 Task: Change the Office Background in Outlook to 'Circles and Stripes'.
Action: Mouse moved to (43, 25)
Screenshot: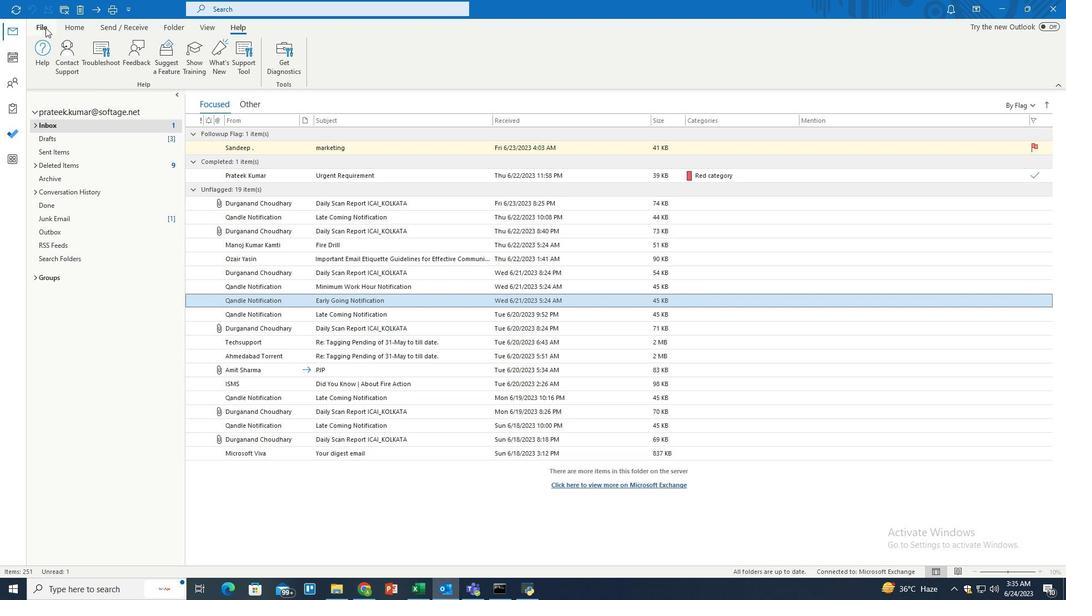
Action: Mouse pressed left at (43, 25)
Screenshot: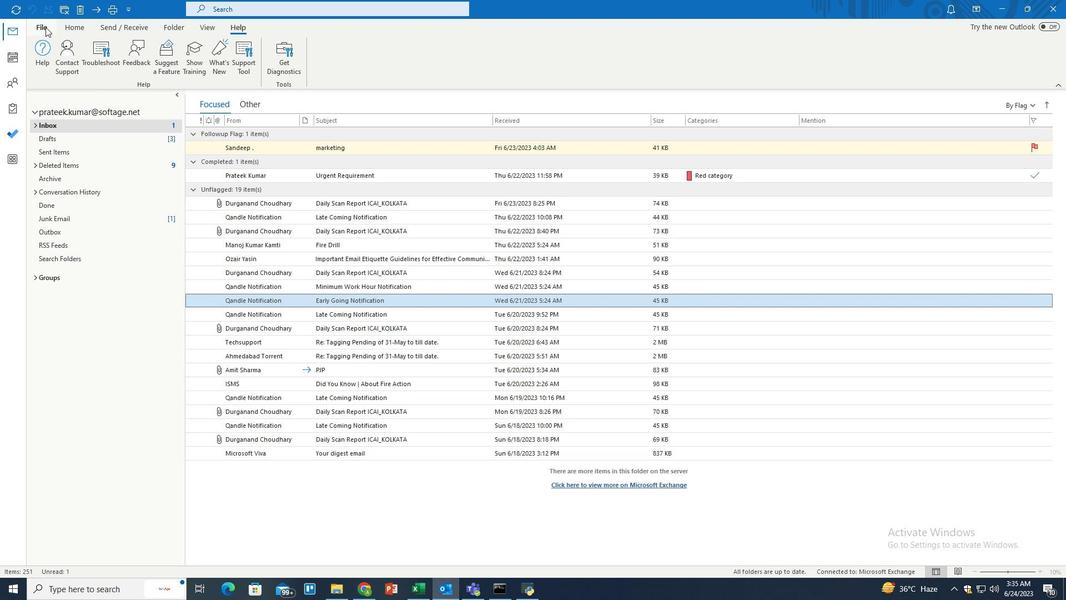 
Action: Mouse moved to (40, 537)
Screenshot: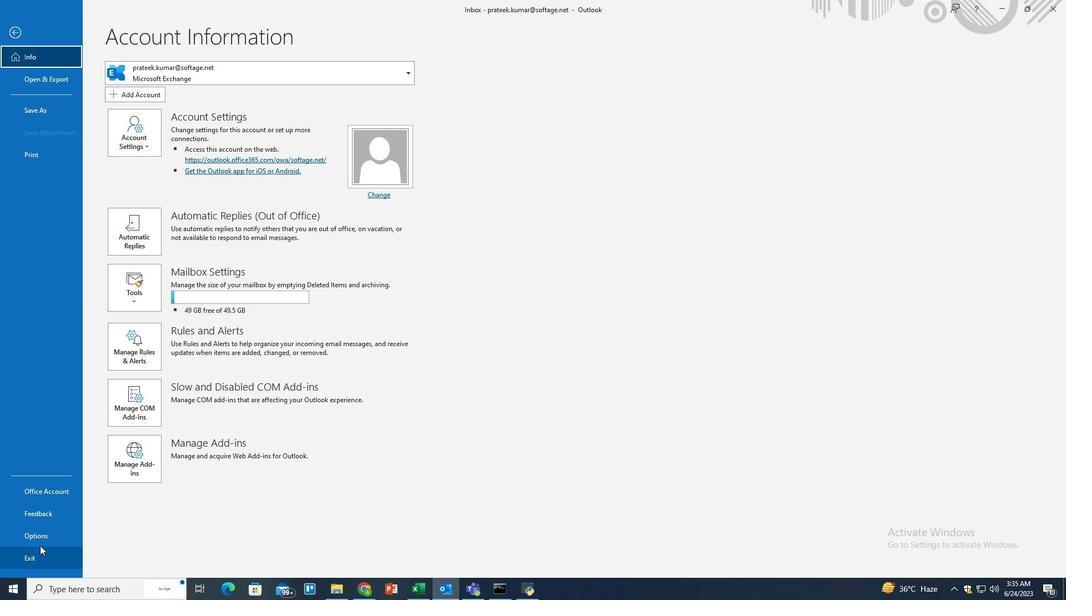 
Action: Mouse pressed left at (40, 537)
Screenshot: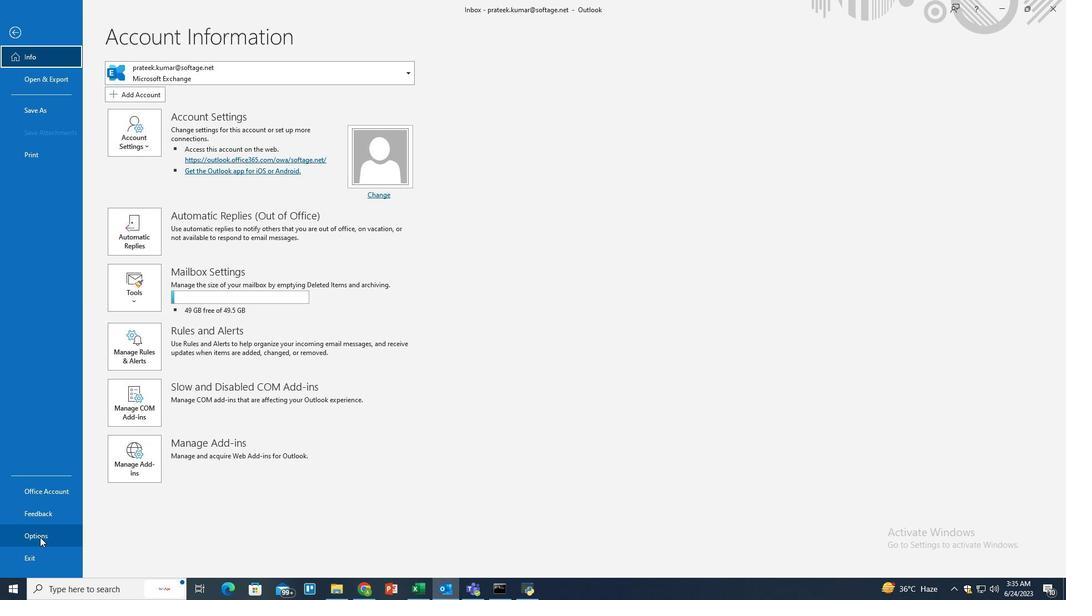 
Action: Mouse moved to (412, 382)
Screenshot: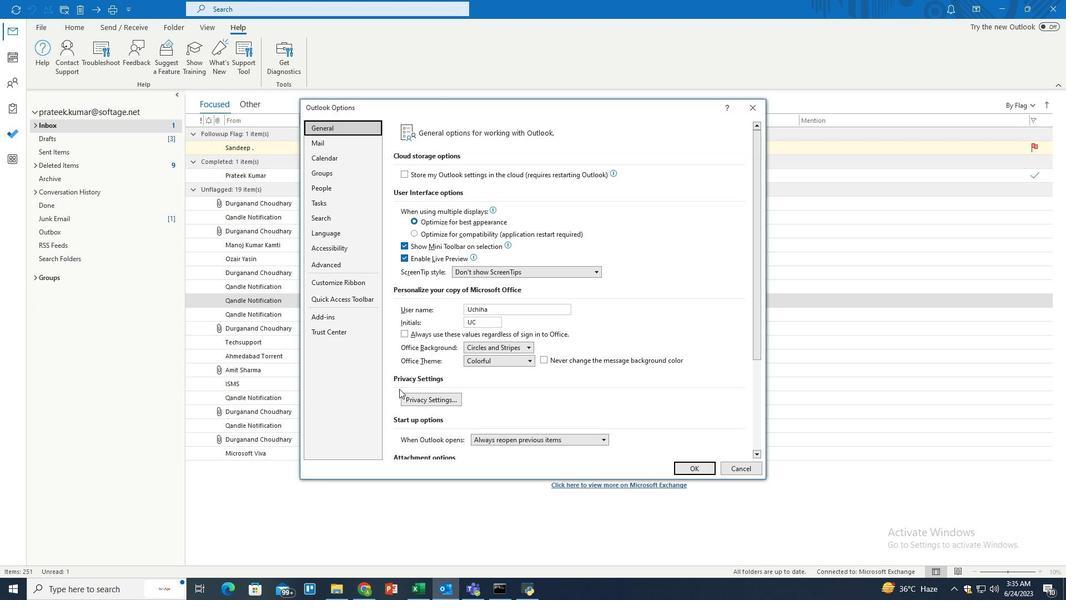 
Action: Mouse scrolled (412, 382) with delta (0, 0)
Screenshot: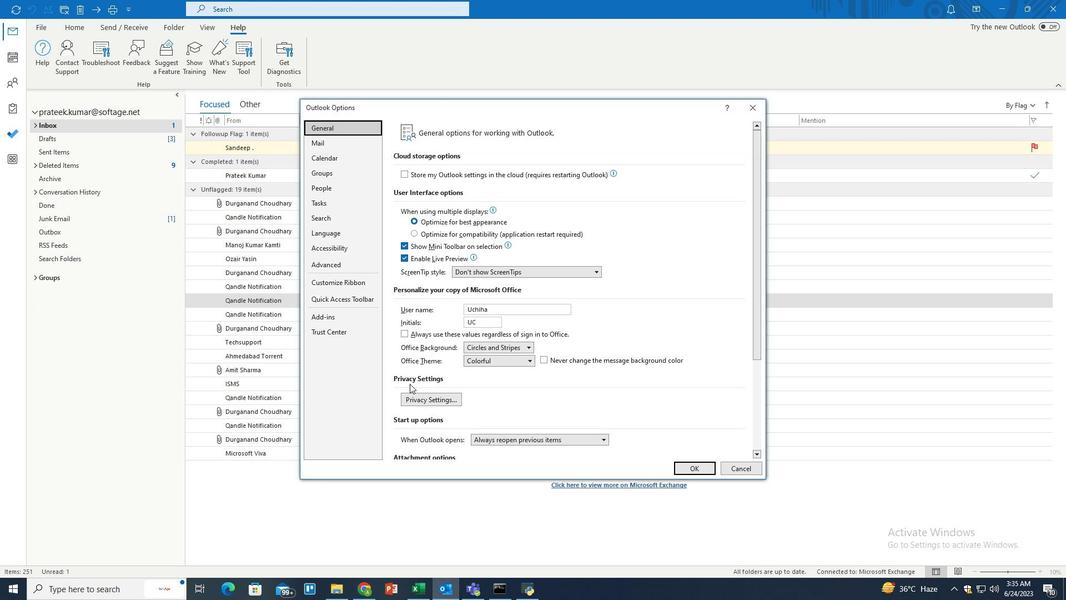 
Action: Mouse scrolled (412, 382) with delta (0, 0)
Screenshot: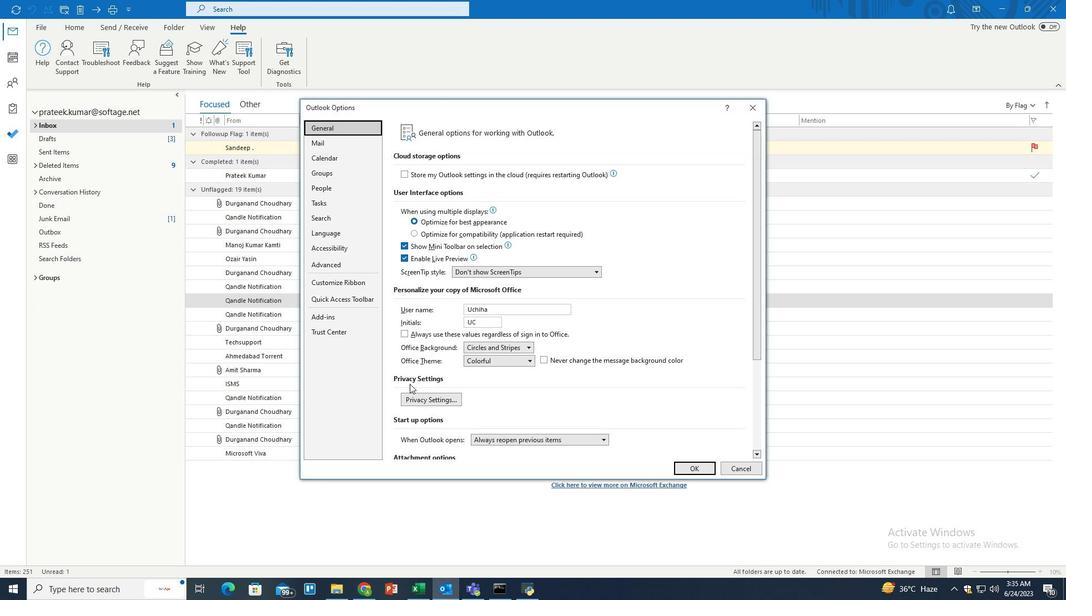 
Action: Mouse scrolled (412, 382) with delta (0, 0)
Screenshot: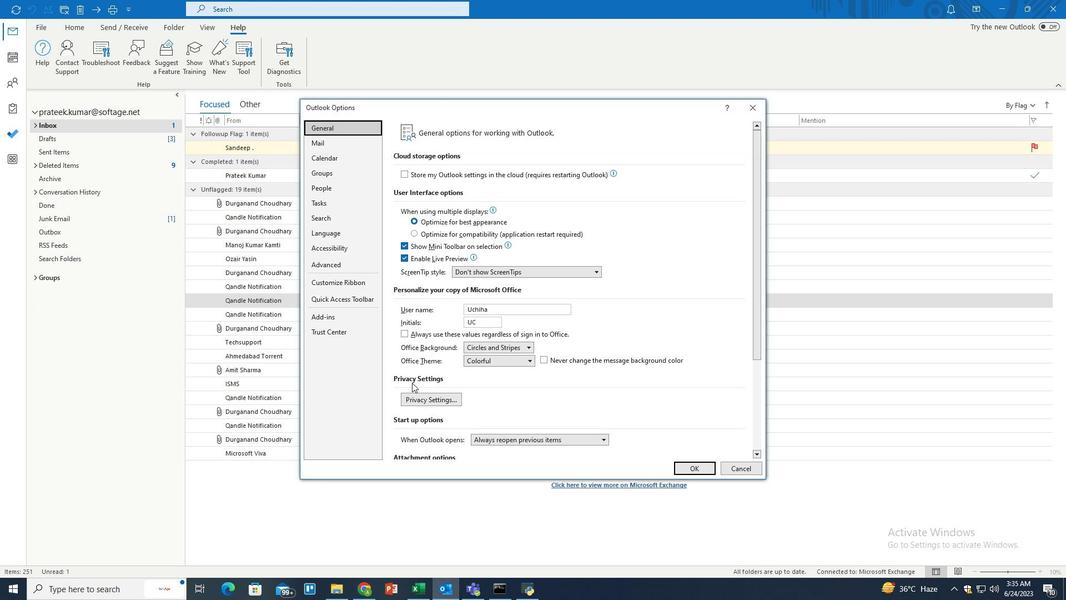 
Action: Mouse scrolled (412, 382) with delta (0, 0)
Screenshot: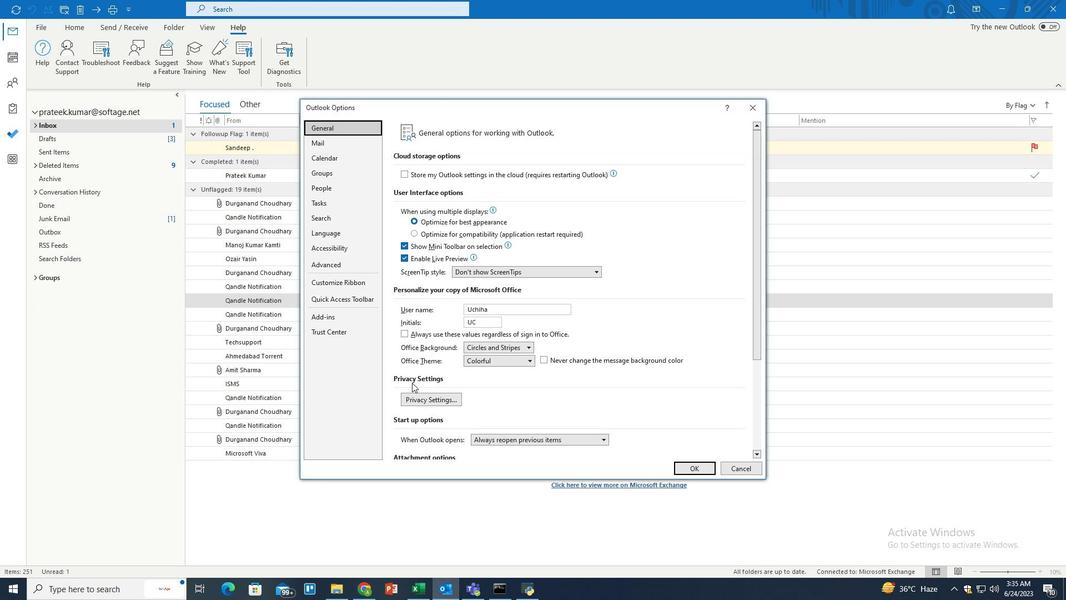 
Action: Mouse scrolled (412, 382) with delta (0, 0)
Screenshot: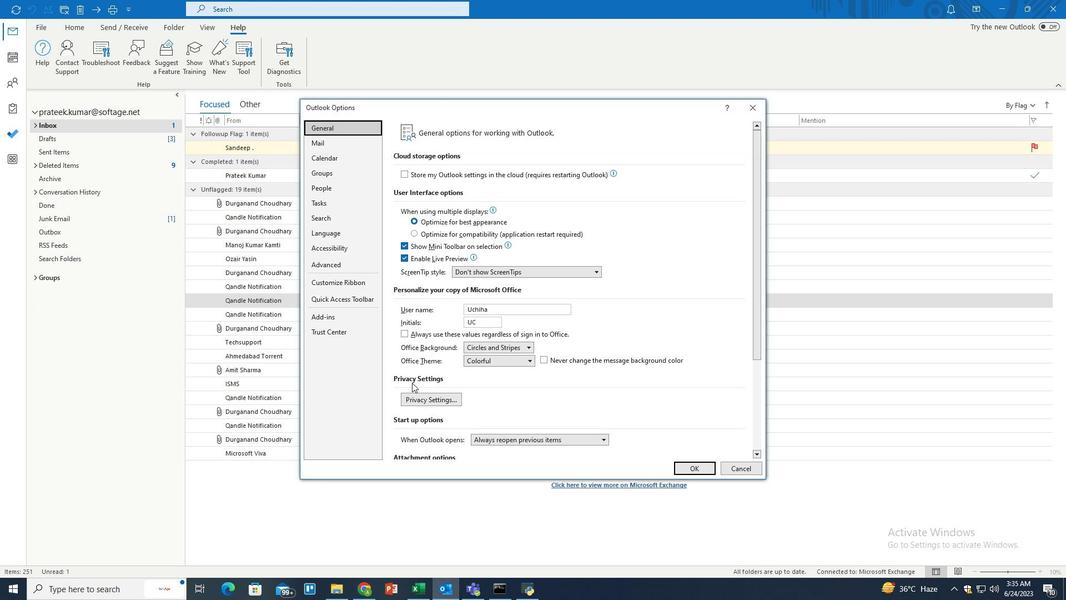 
Action: Mouse scrolled (412, 382) with delta (0, 0)
Screenshot: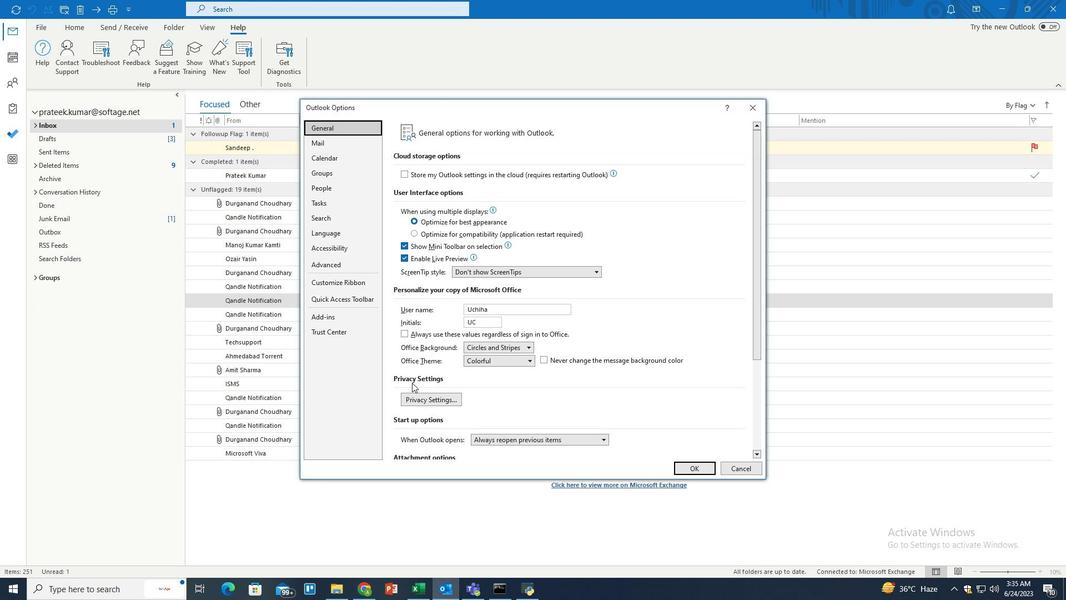 
Action: Mouse moved to (406, 432)
Screenshot: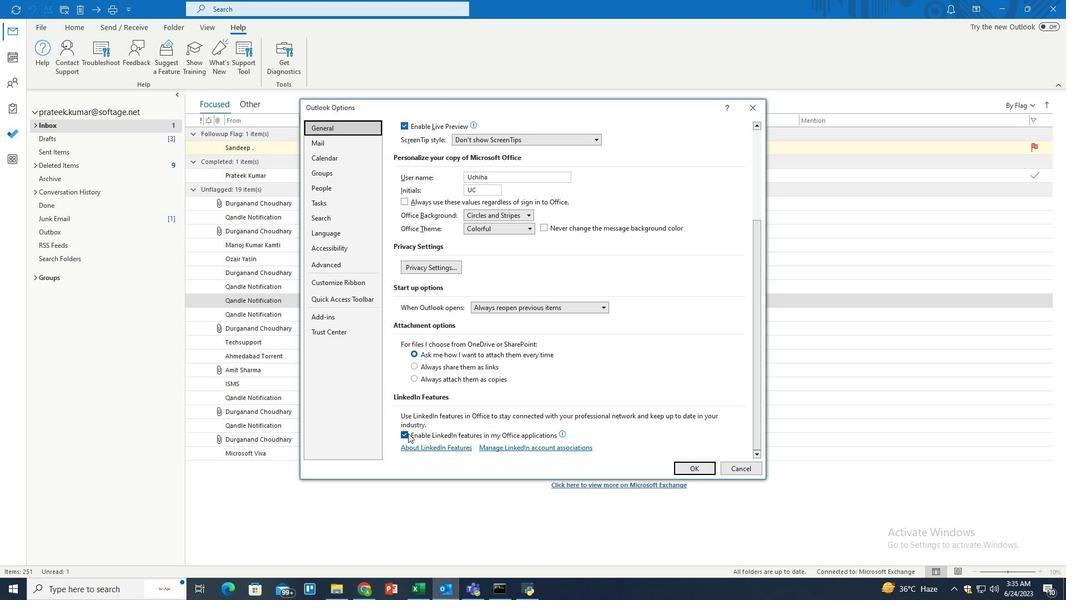
Action: Mouse pressed left at (406, 432)
Screenshot: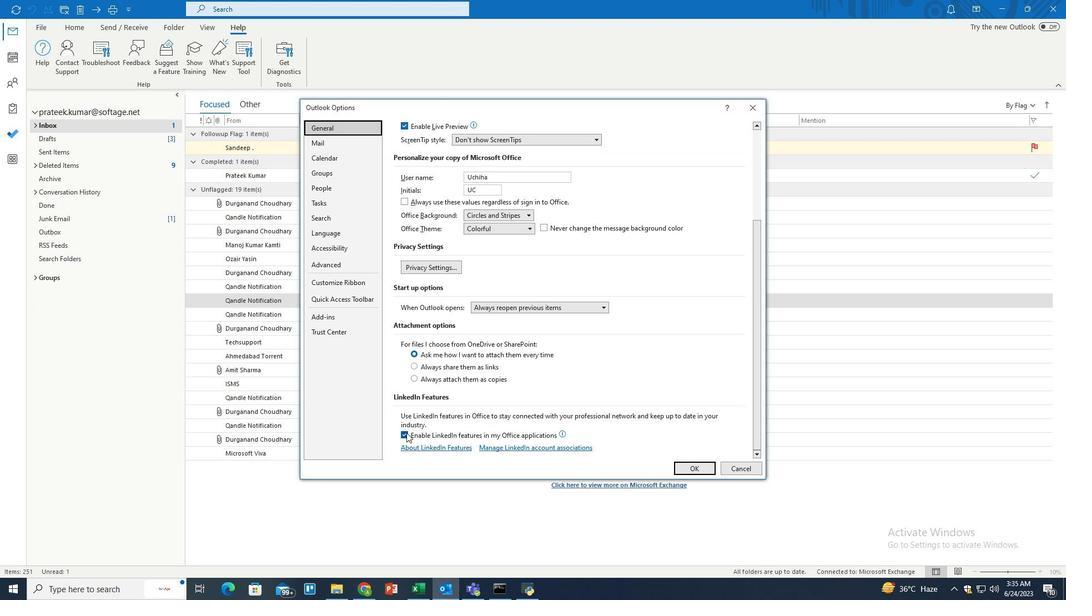 
Action: Mouse moved to (697, 463)
Screenshot: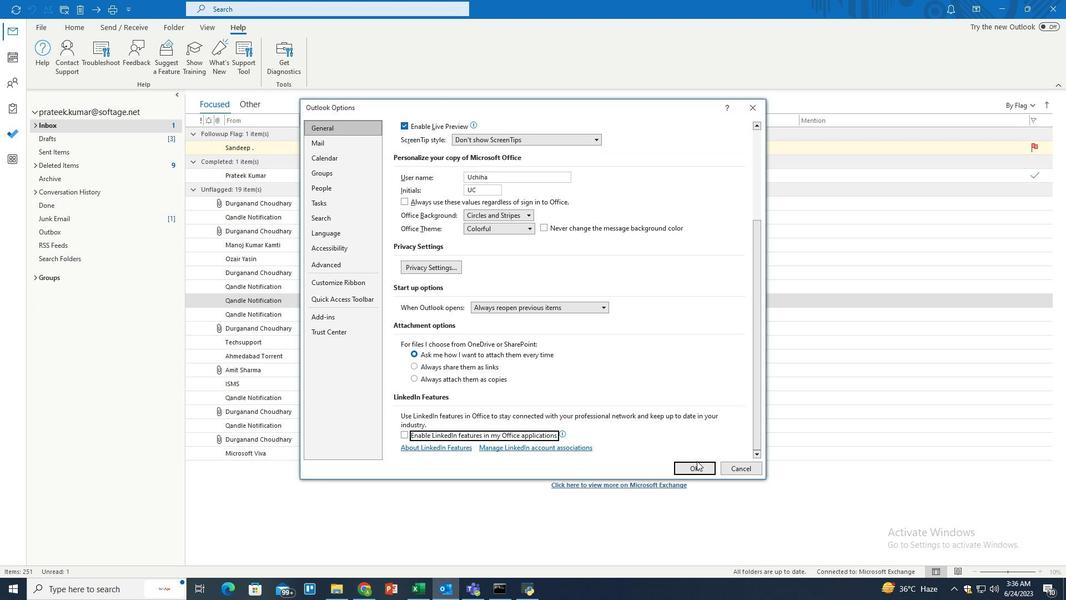 
Action: Mouse pressed left at (697, 463)
Screenshot: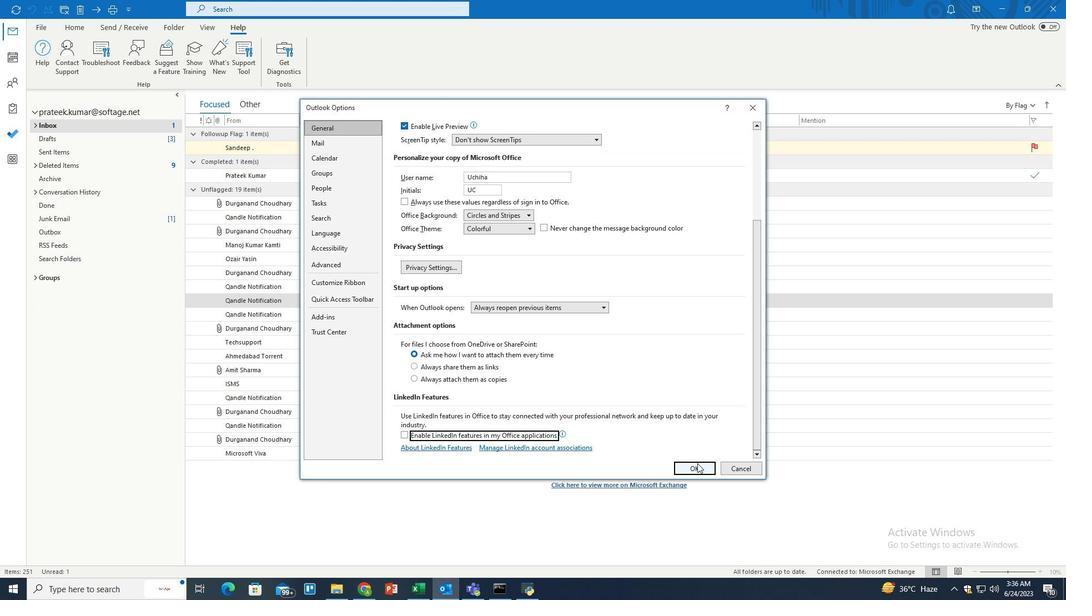 
Action: Mouse moved to (506, 302)
Screenshot: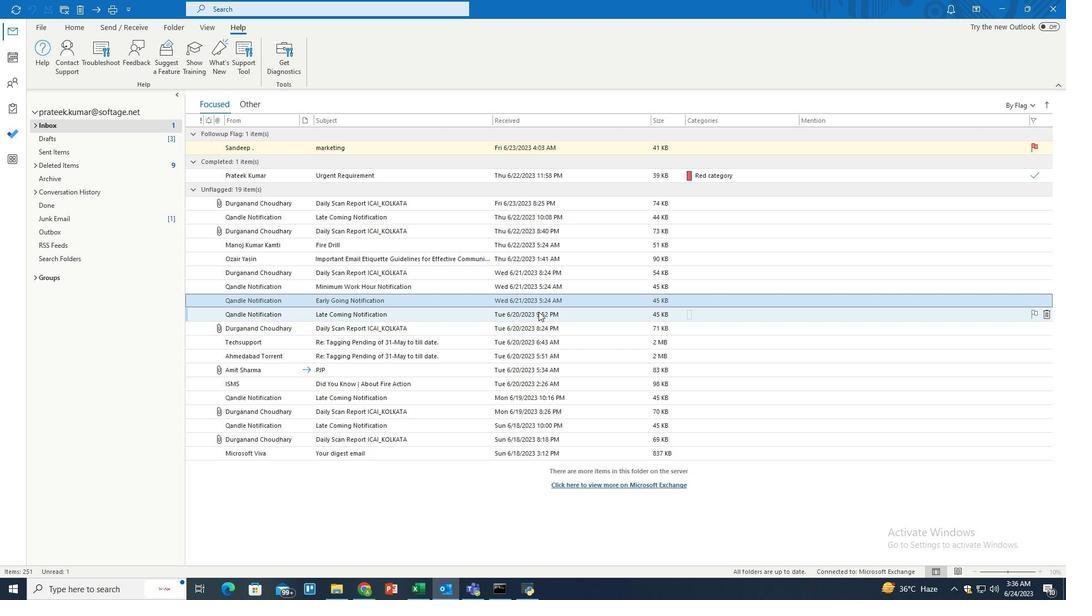 
